 Task: Look for products in the category "Chocolate & Candy" that are on sale.
Action: Mouse moved to (19, 75)
Screenshot: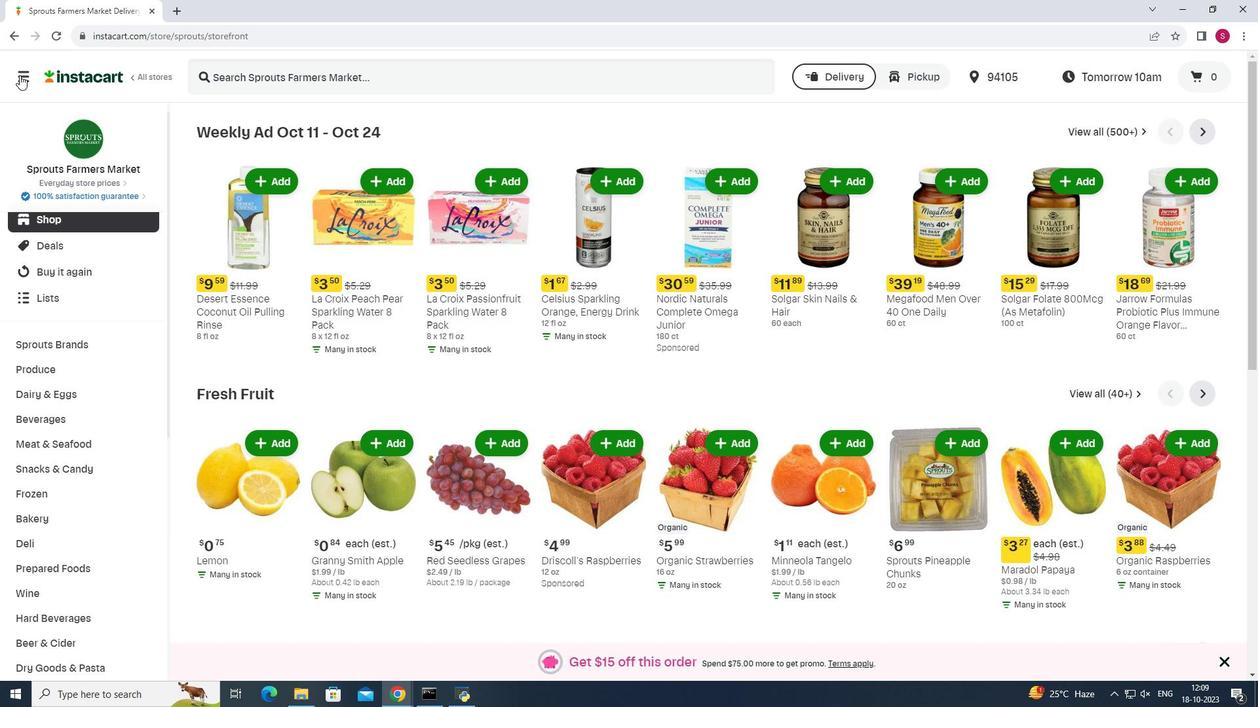 
Action: Mouse pressed left at (19, 75)
Screenshot: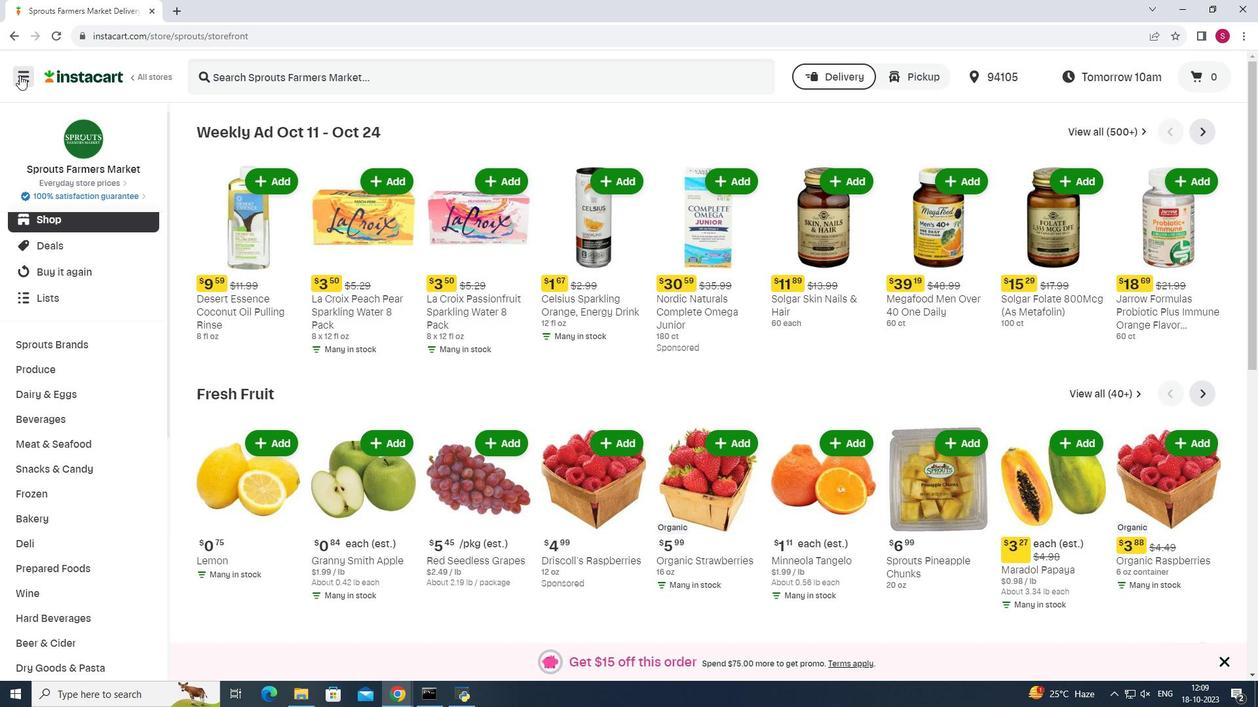 
Action: Mouse moved to (90, 355)
Screenshot: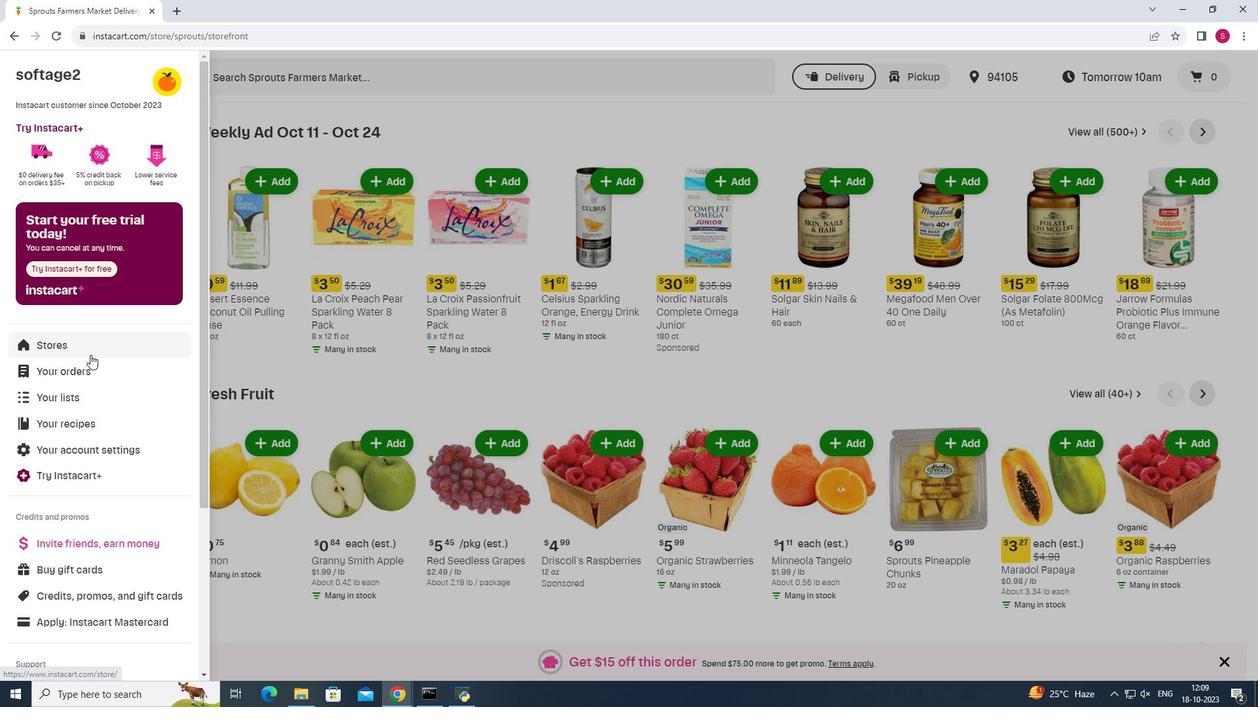 
Action: Mouse pressed left at (90, 355)
Screenshot: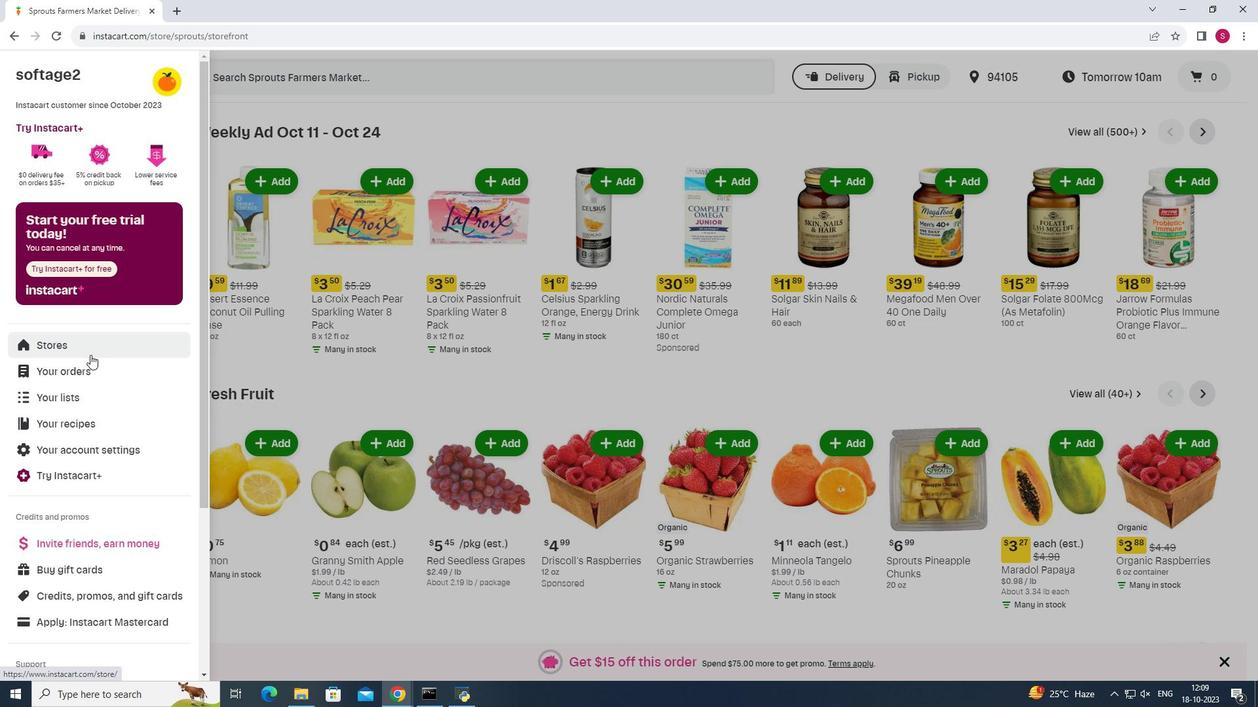 
Action: Mouse moved to (302, 119)
Screenshot: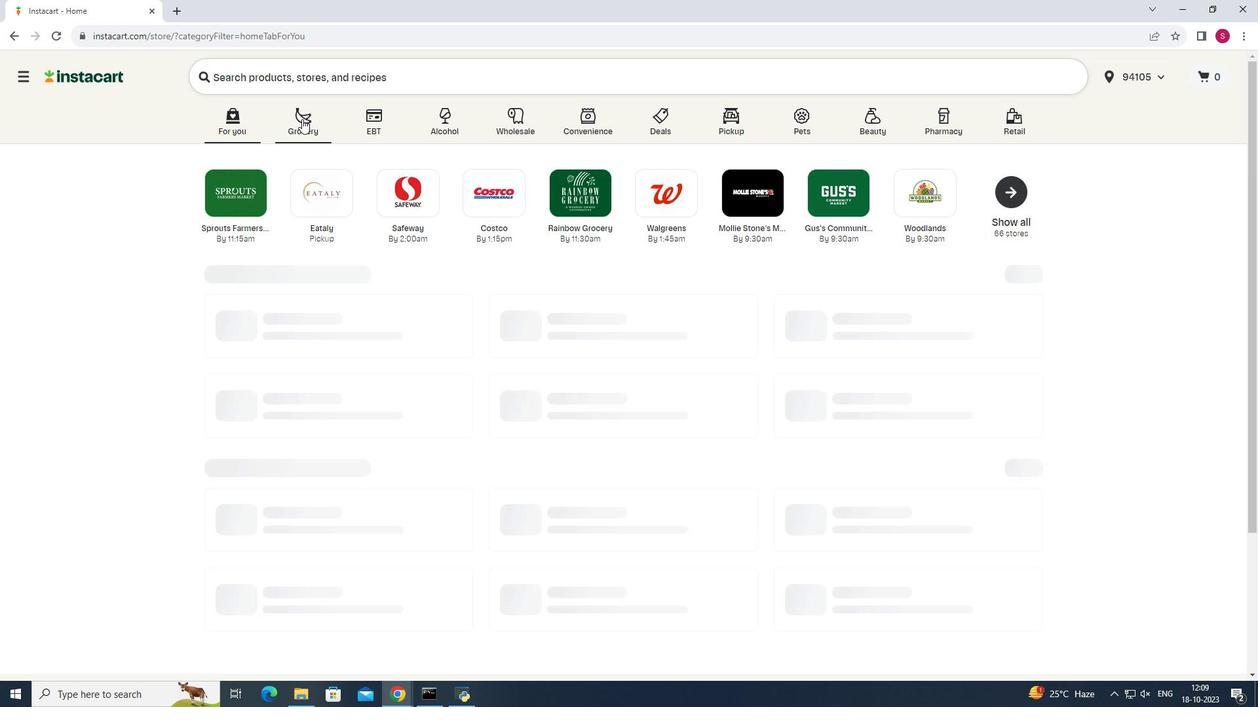 
Action: Mouse pressed left at (302, 119)
Screenshot: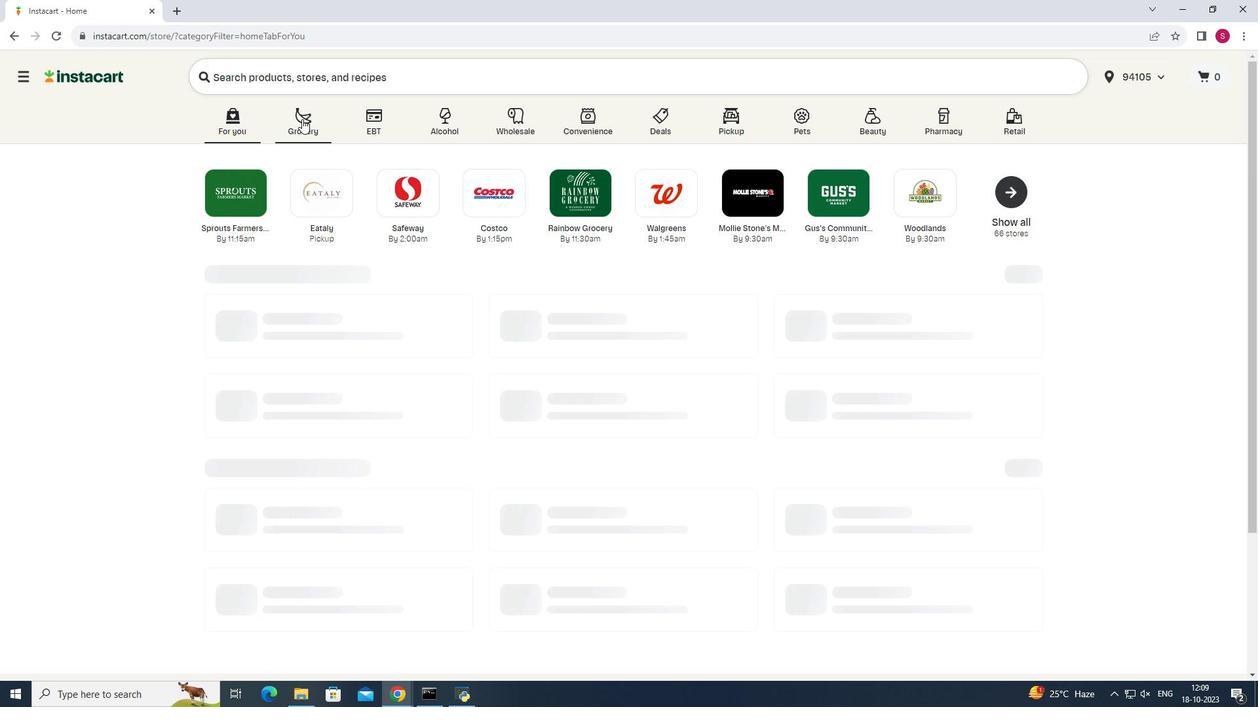 
Action: Mouse moved to (895, 169)
Screenshot: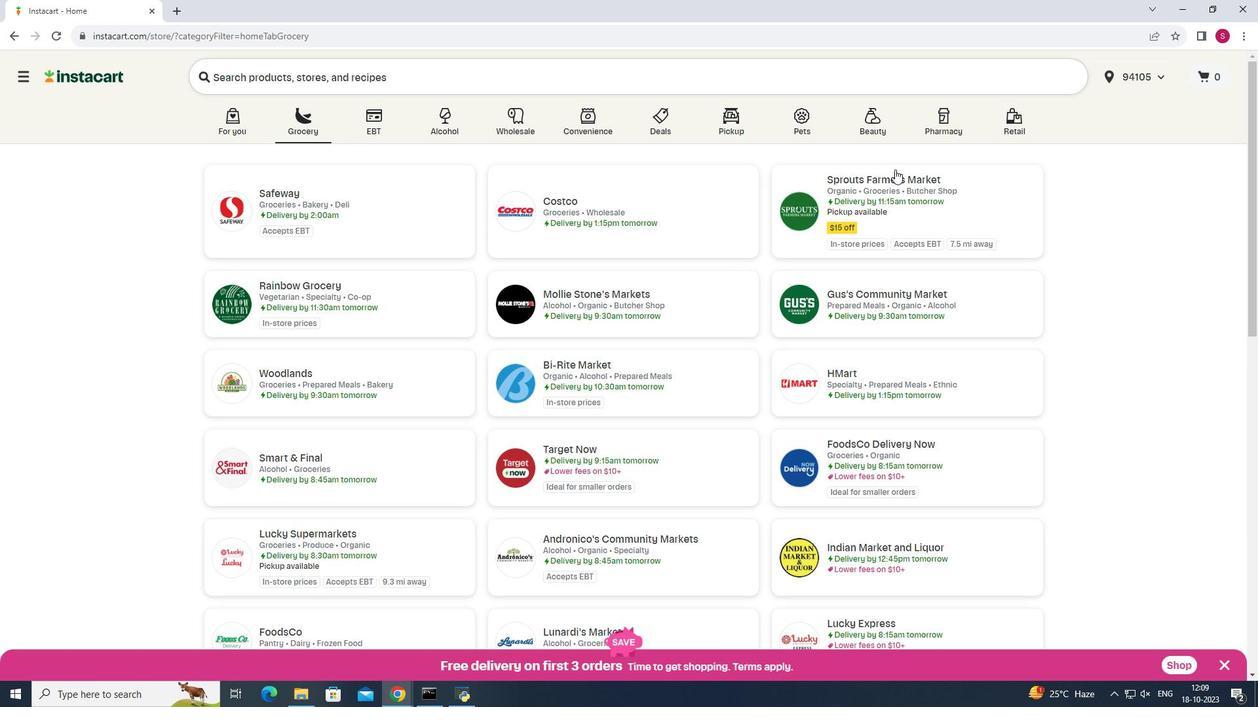 
Action: Mouse pressed left at (895, 169)
Screenshot: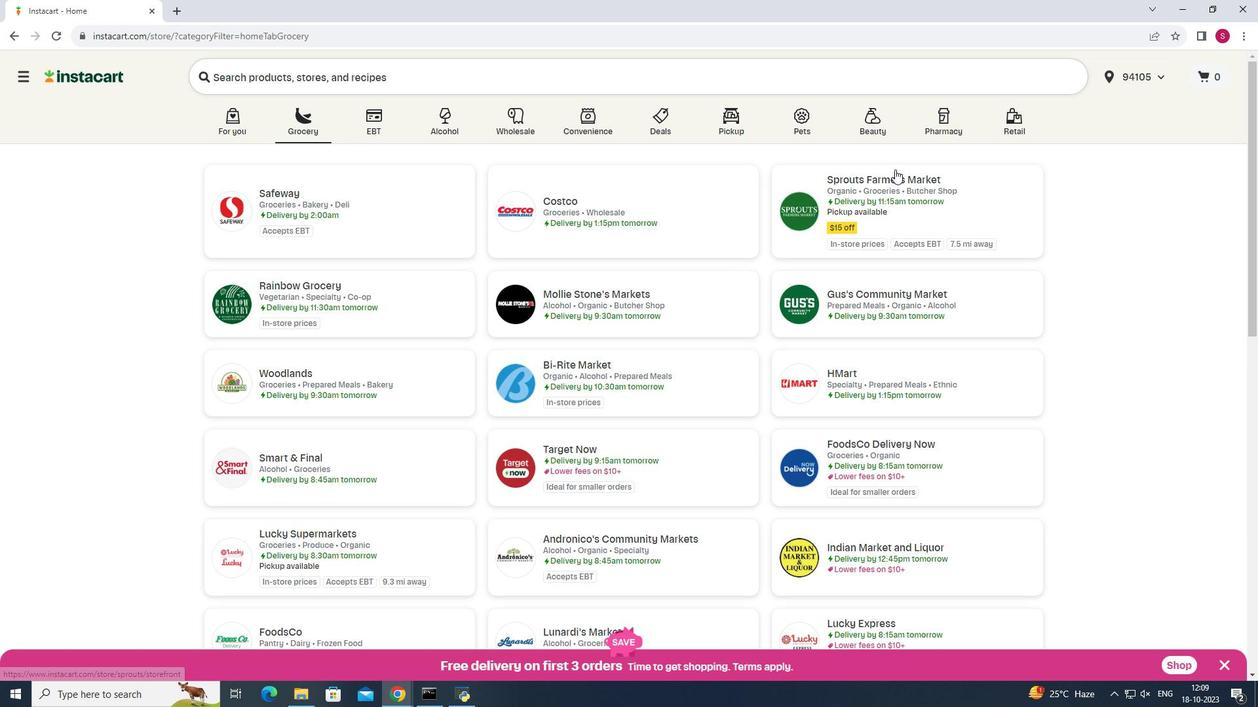 
Action: Mouse moved to (32, 503)
Screenshot: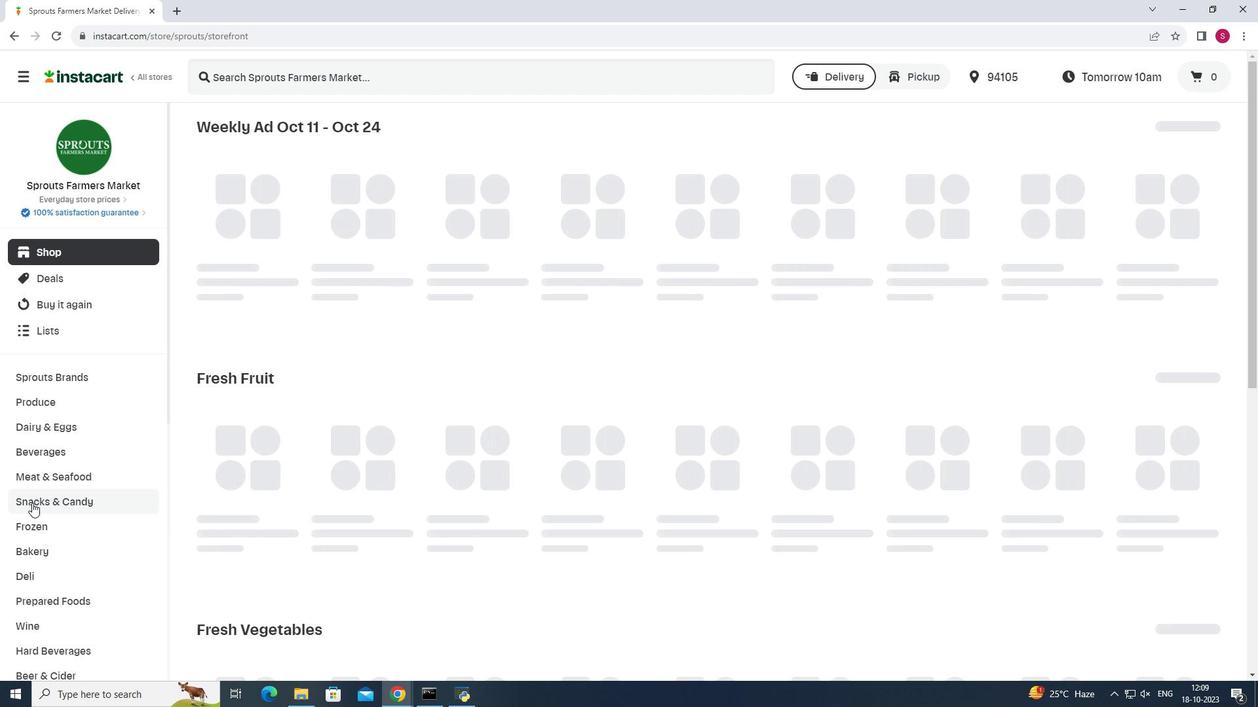 
Action: Mouse pressed left at (32, 503)
Screenshot: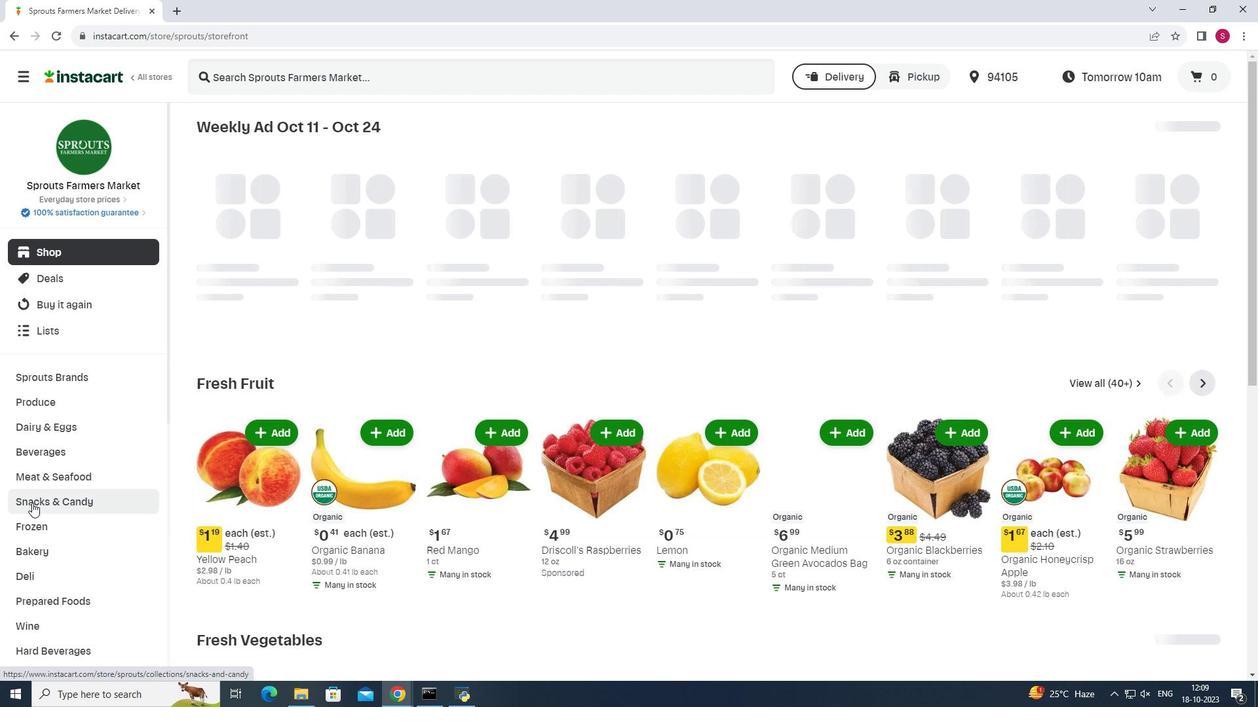
Action: Mouse pressed left at (32, 503)
Screenshot: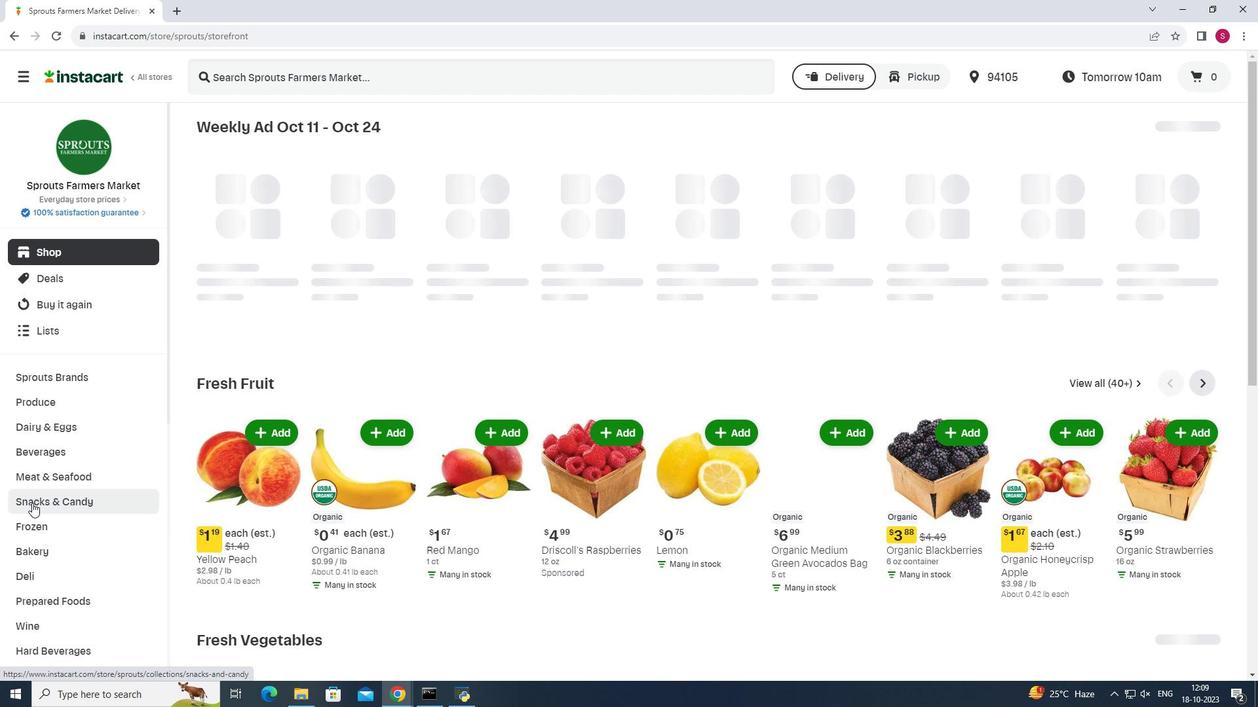 
Action: Mouse moved to (367, 164)
Screenshot: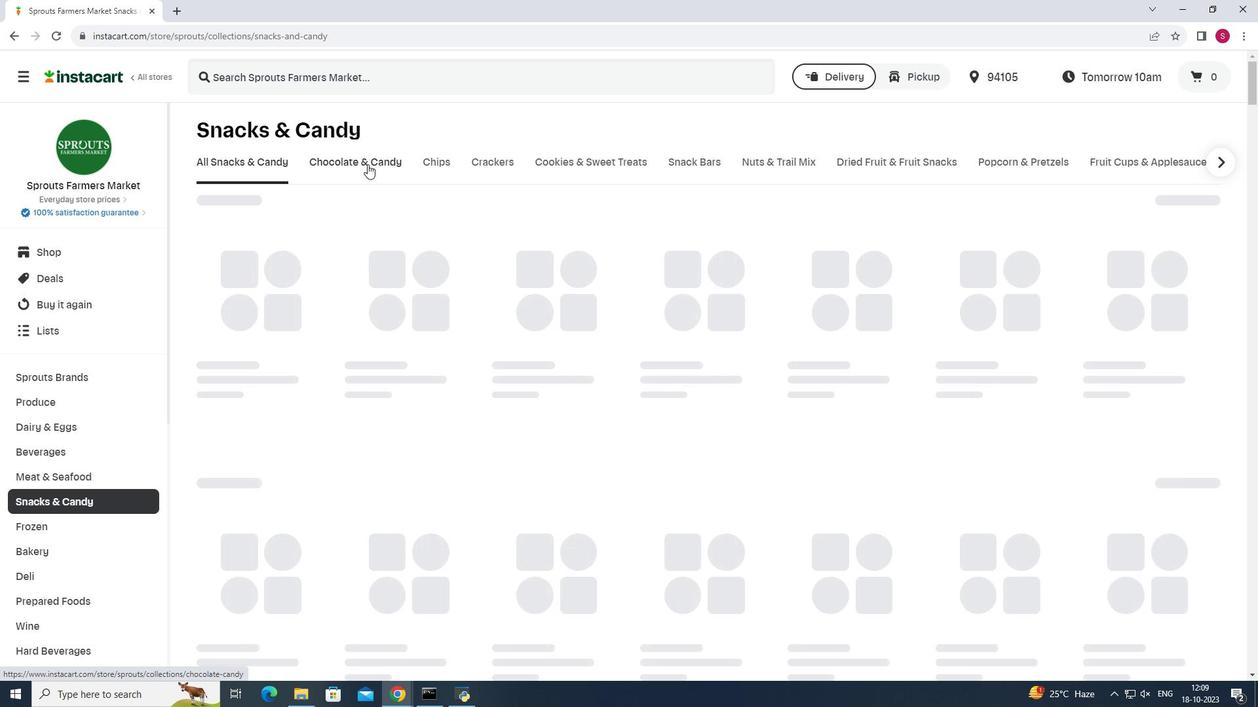 
Action: Mouse pressed left at (367, 164)
Screenshot: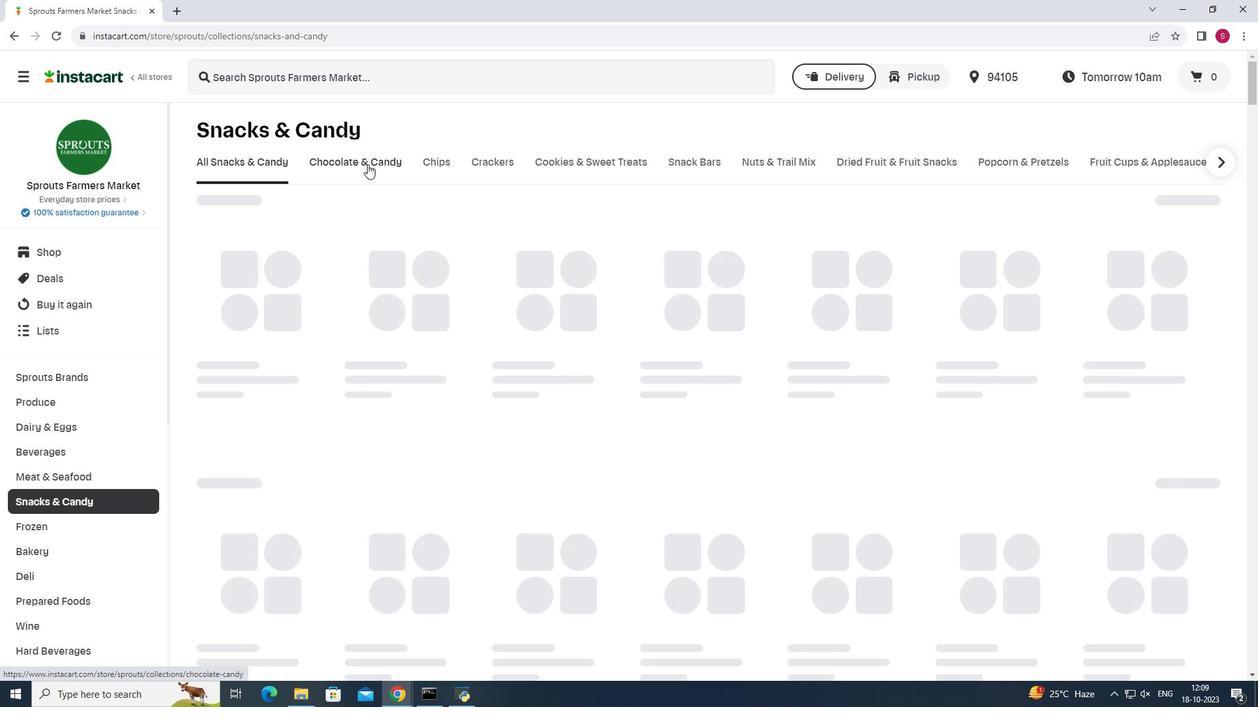 
Action: Mouse moved to (310, 270)
Screenshot: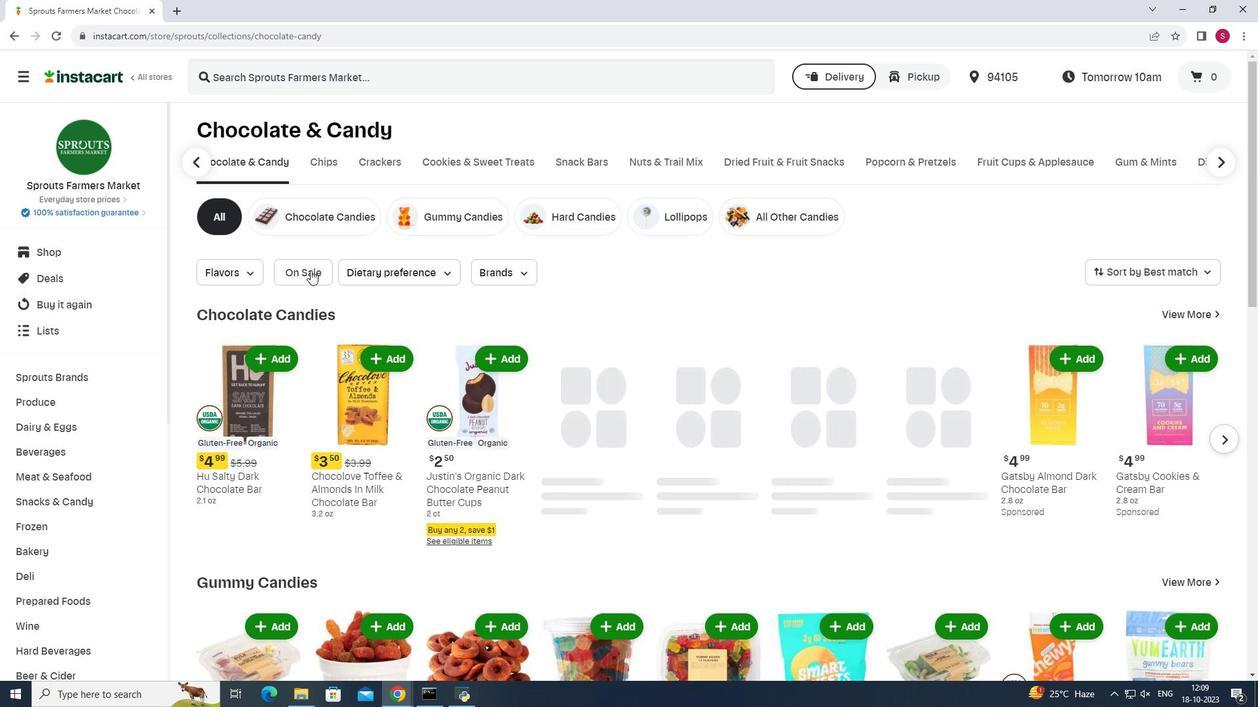 
Action: Mouse pressed left at (310, 270)
Screenshot: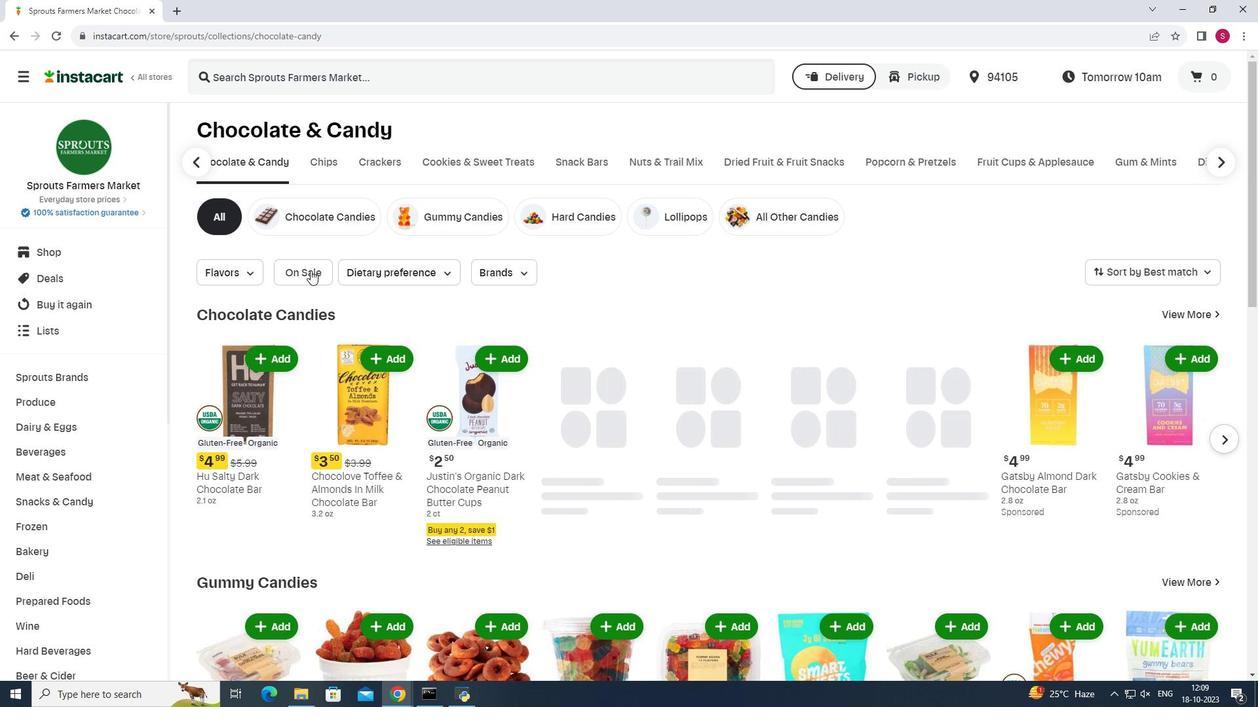 
Action: Mouse moved to (800, 273)
Screenshot: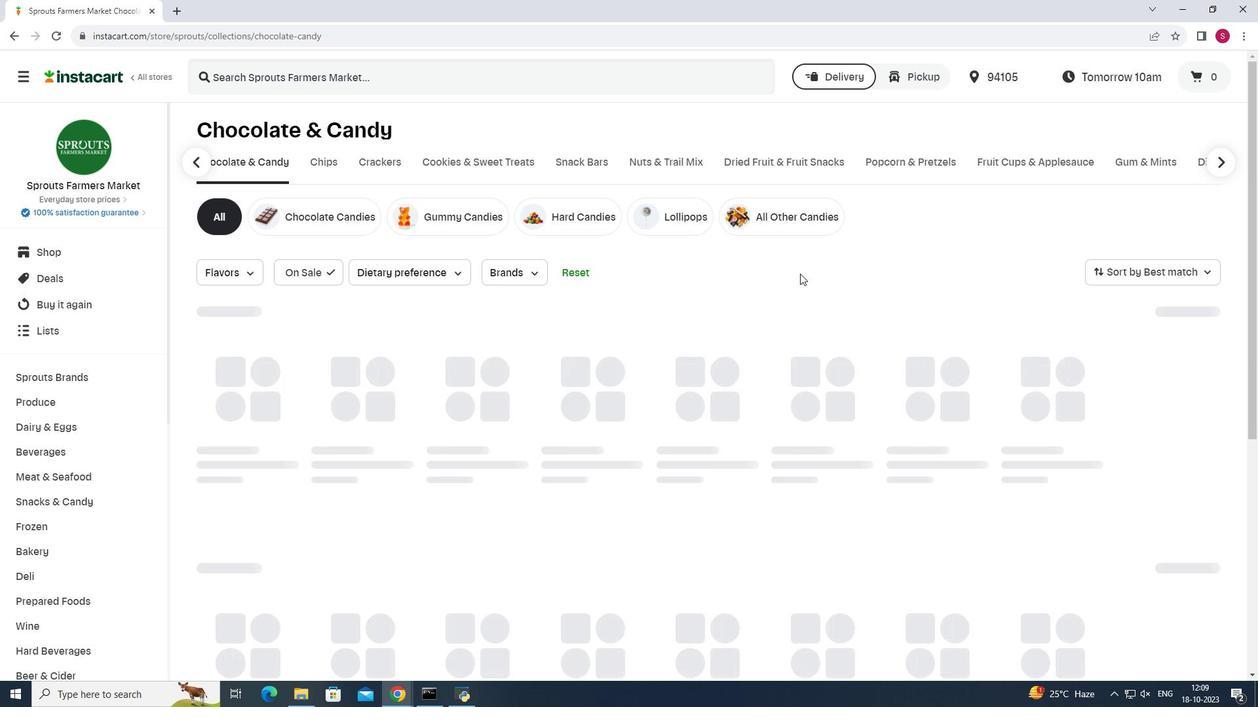 
